 Task: Toggle the show keys in the breadcrumbs.
Action: Mouse moved to (111, 603)
Screenshot: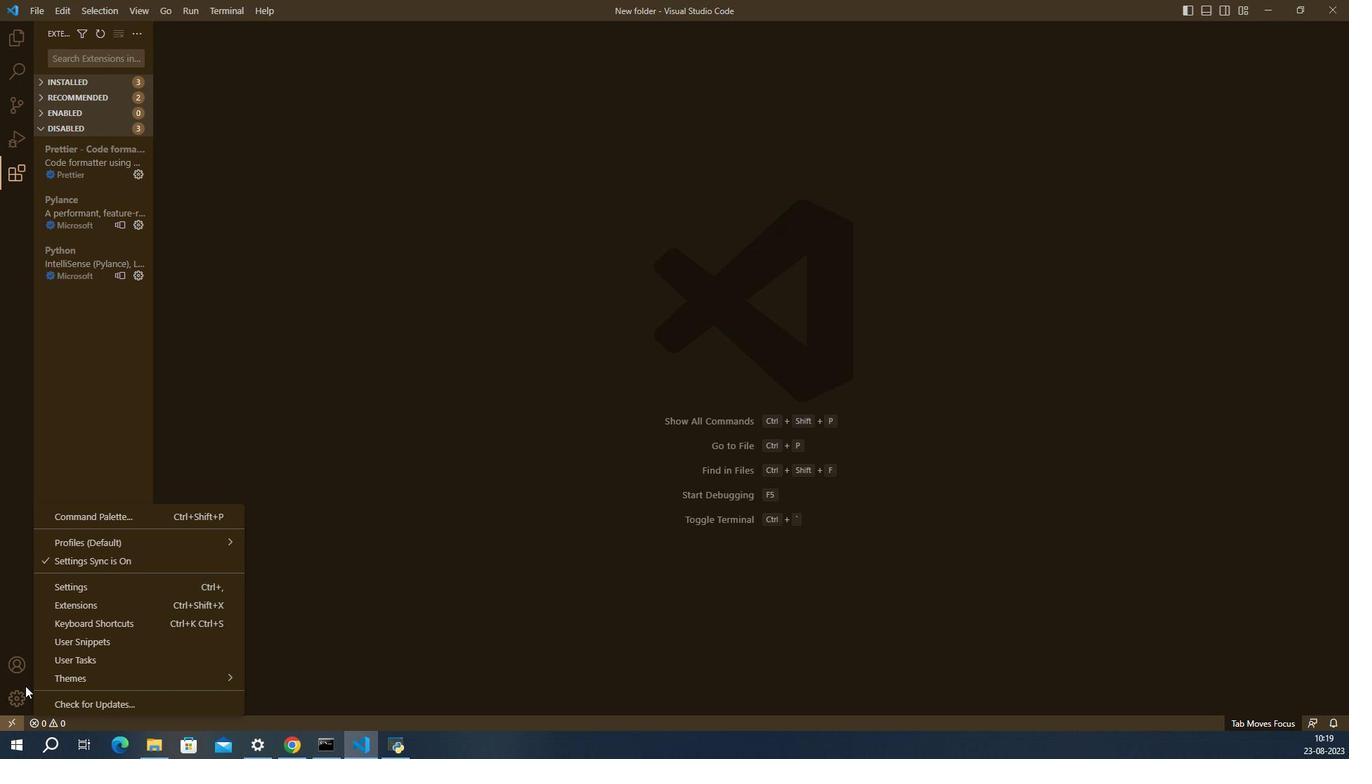
Action: Mouse pressed left at (111, 603)
Screenshot: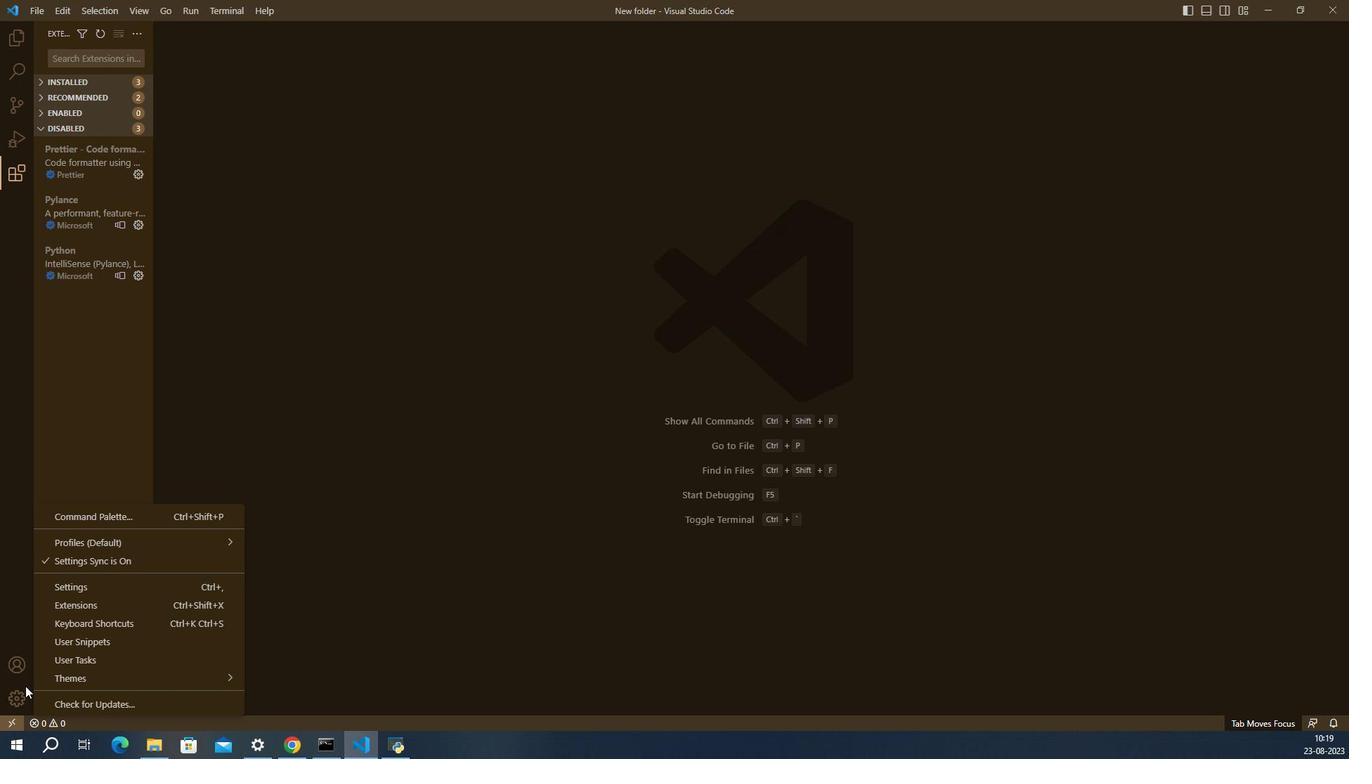 
Action: Mouse moved to (149, 514)
Screenshot: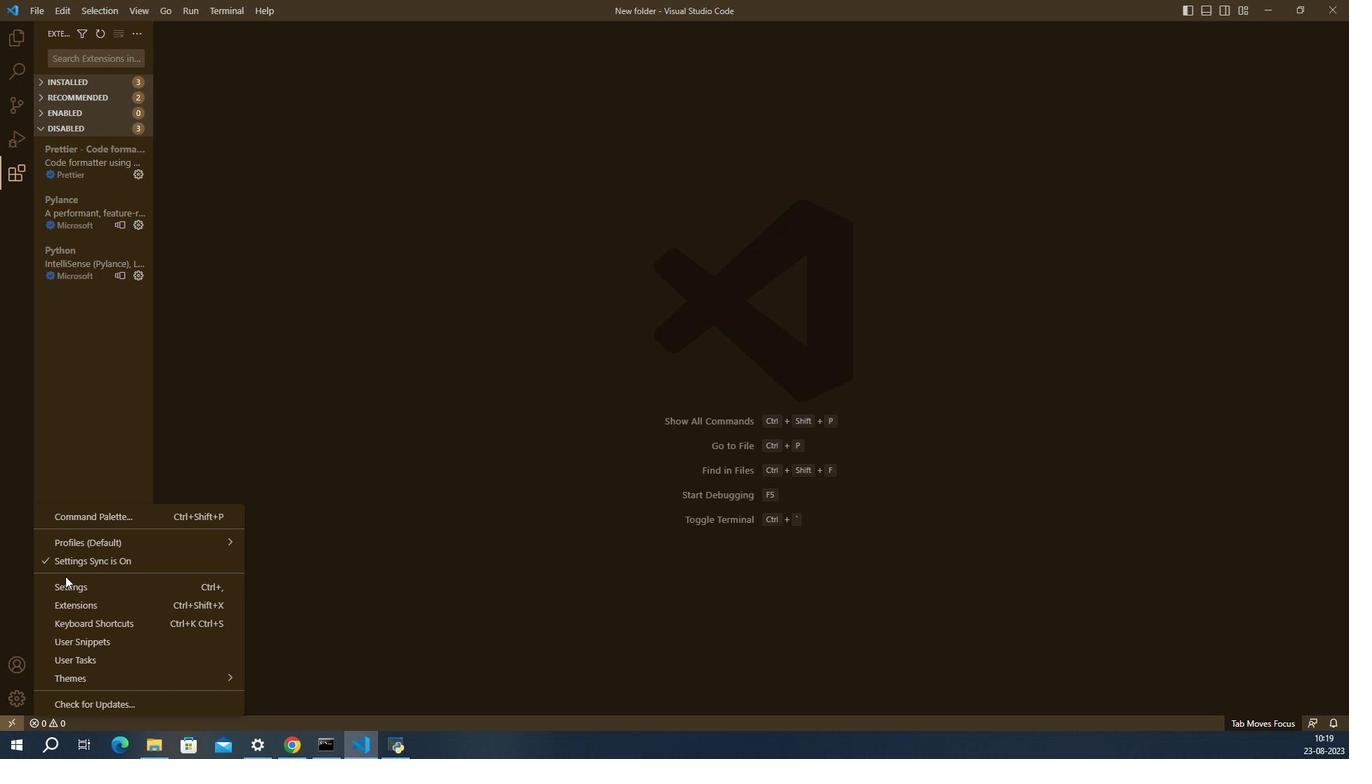 
Action: Mouse pressed left at (149, 514)
Screenshot: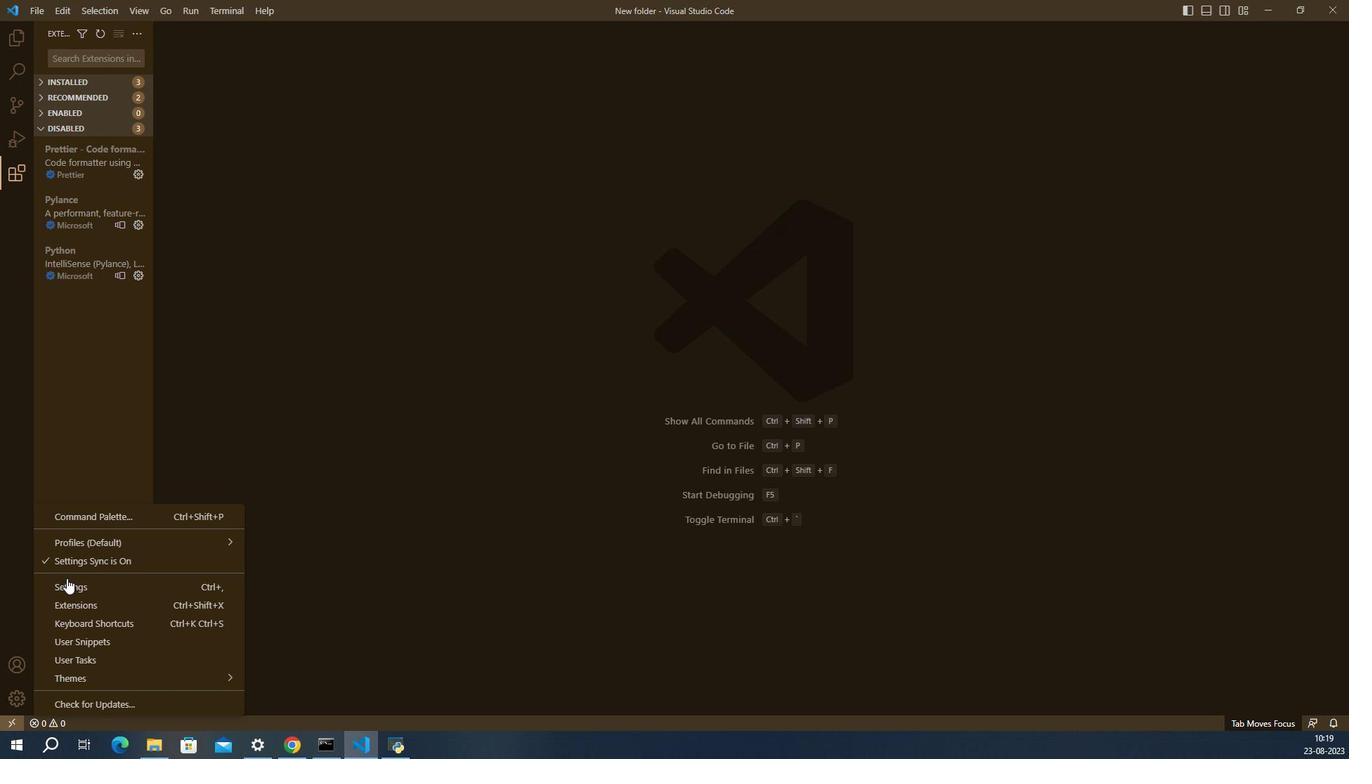 
Action: Mouse moved to (151, 518)
Screenshot: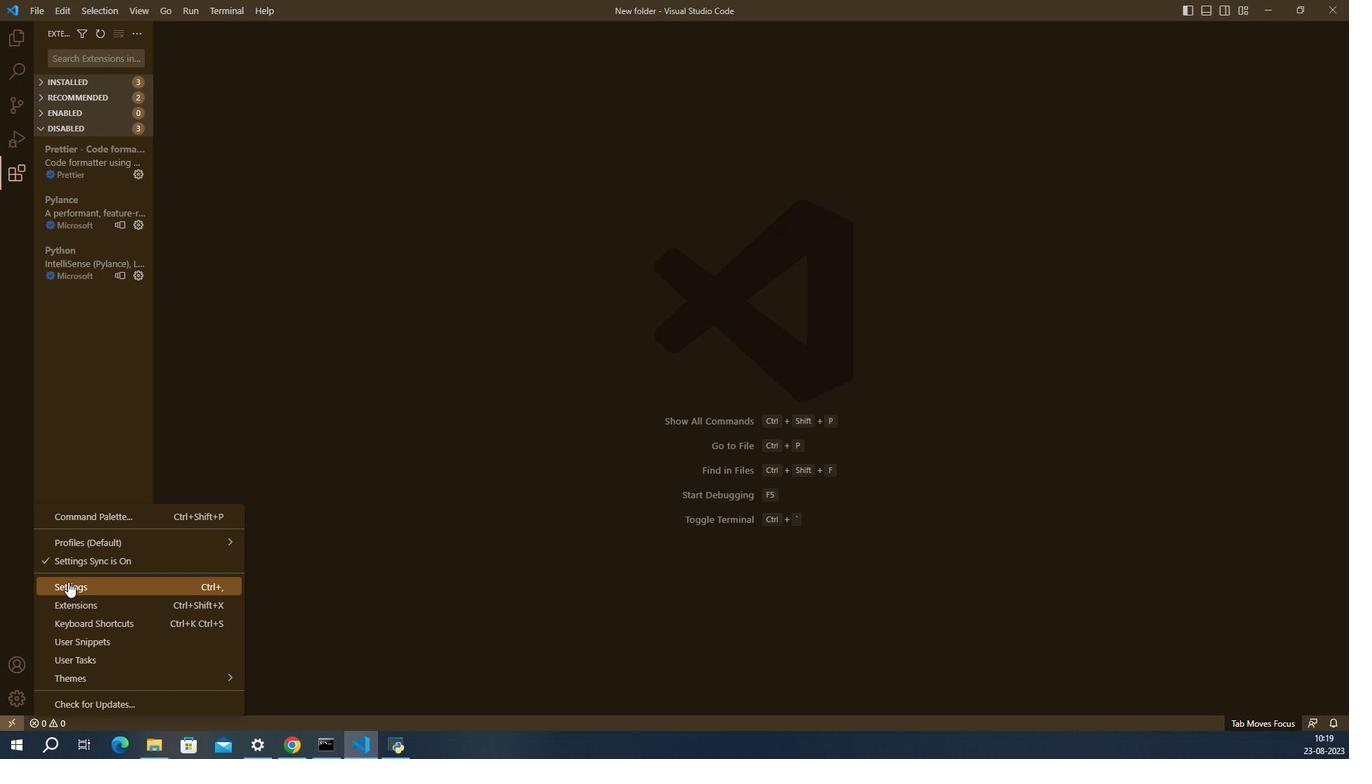 
Action: Mouse pressed left at (151, 518)
Screenshot: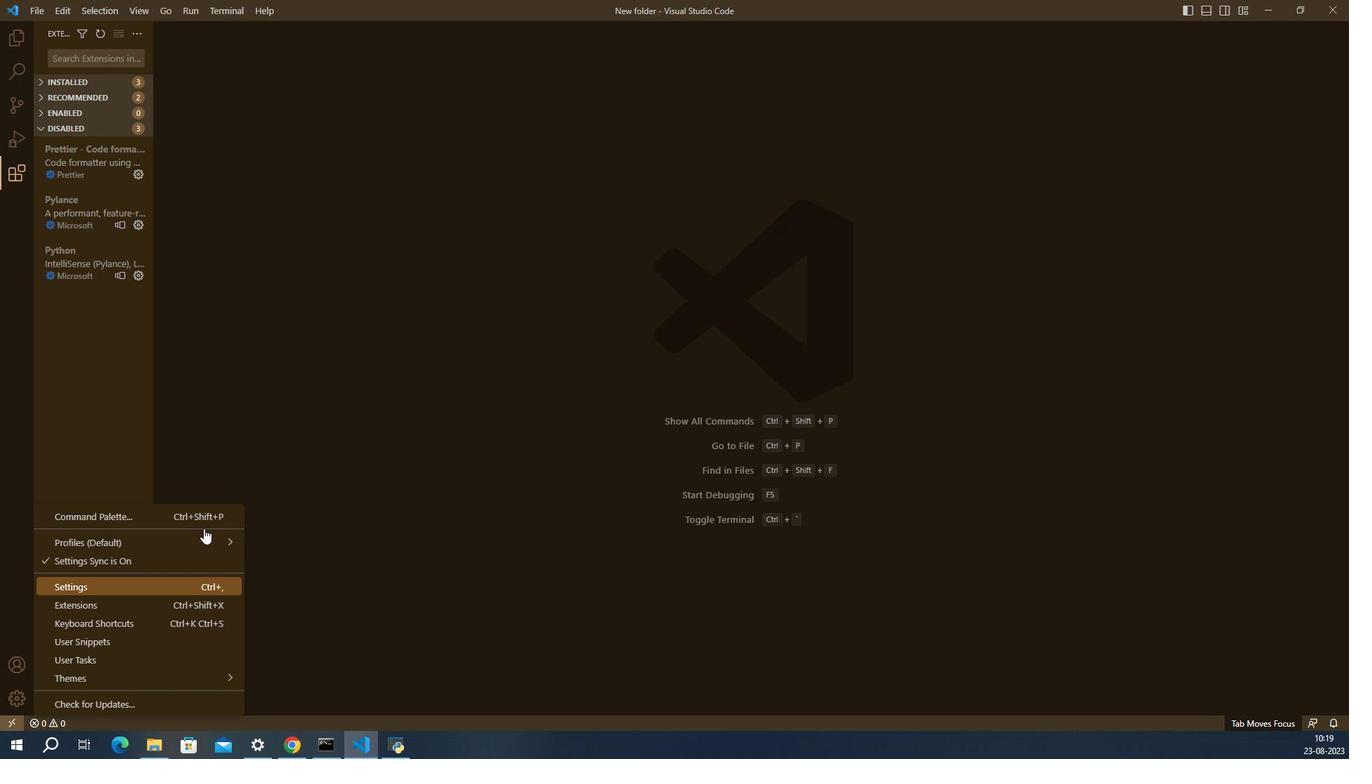 
Action: Mouse moved to (626, 341)
Screenshot: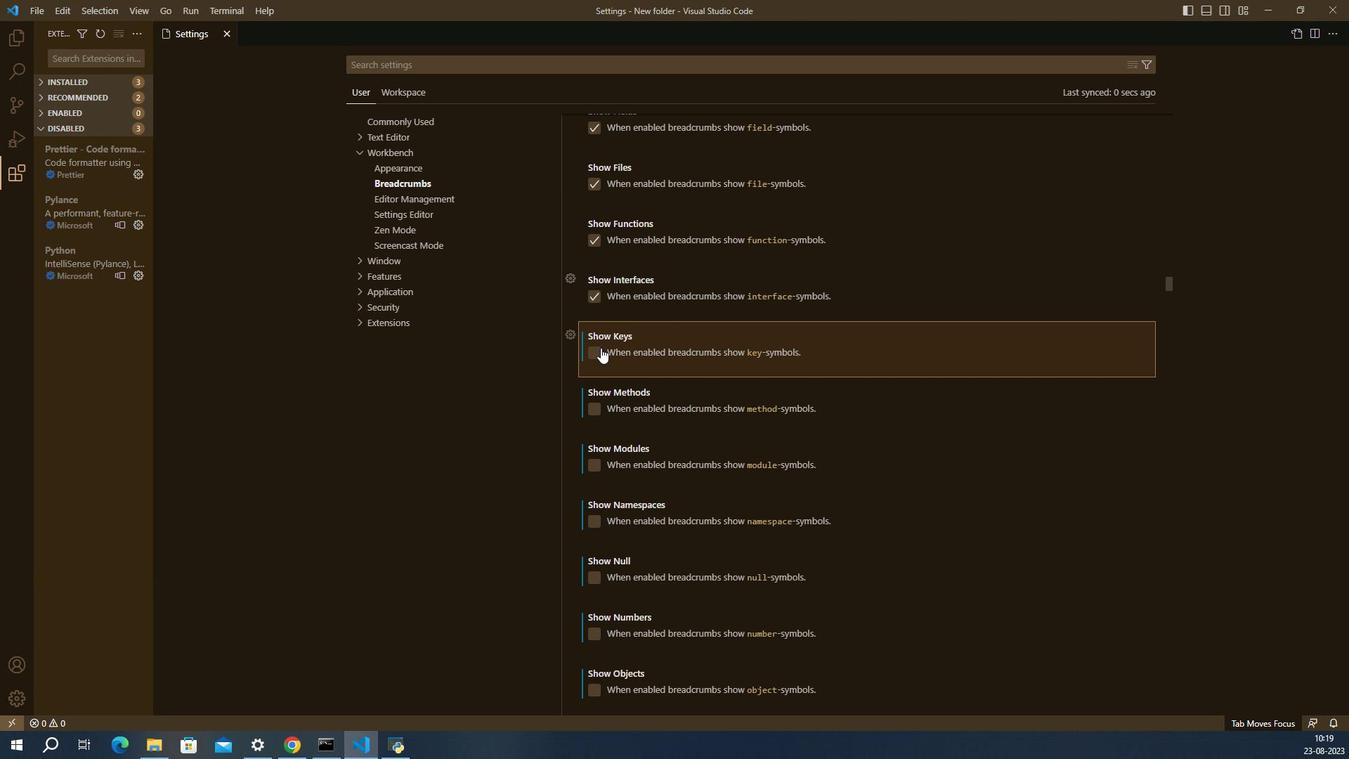 
Action: Mouse pressed left at (626, 341)
Screenshot: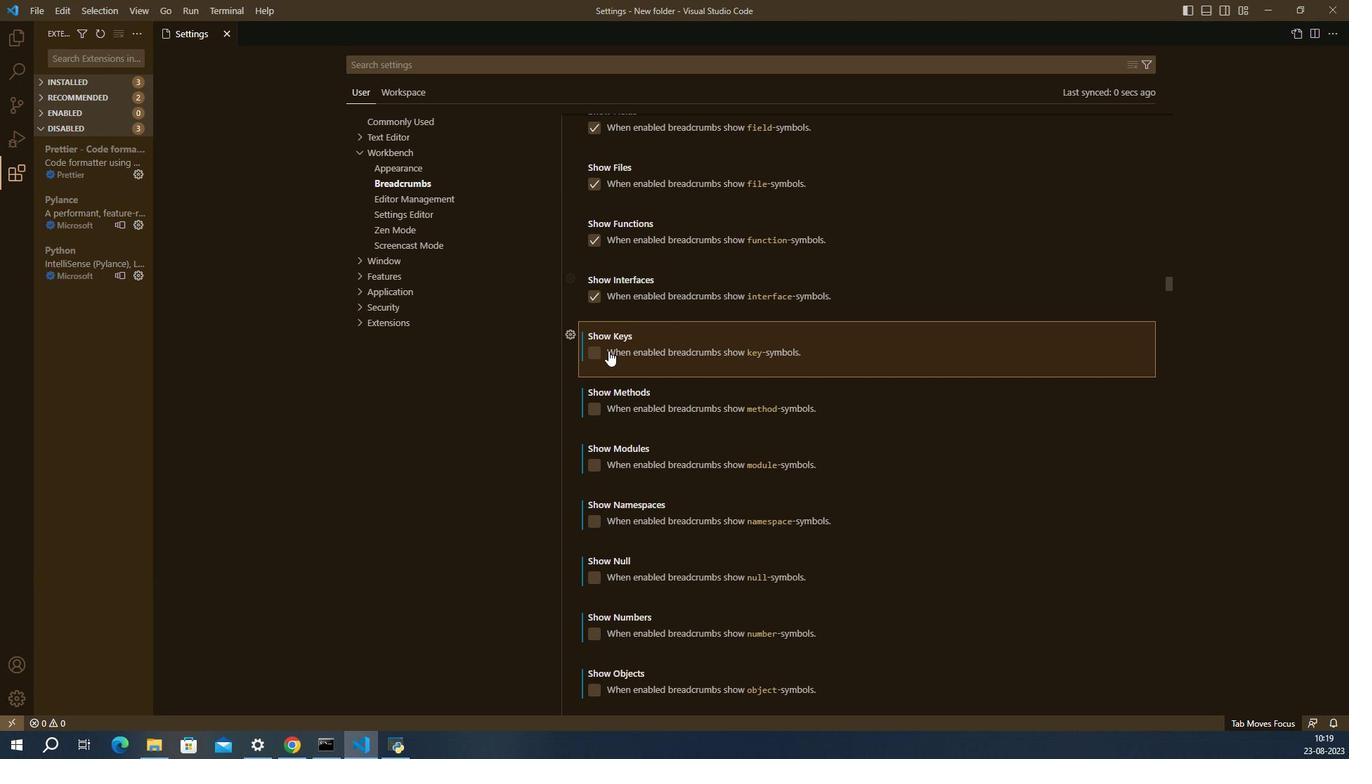 
Action: Mouse moved to (621, 344)
Screenshot: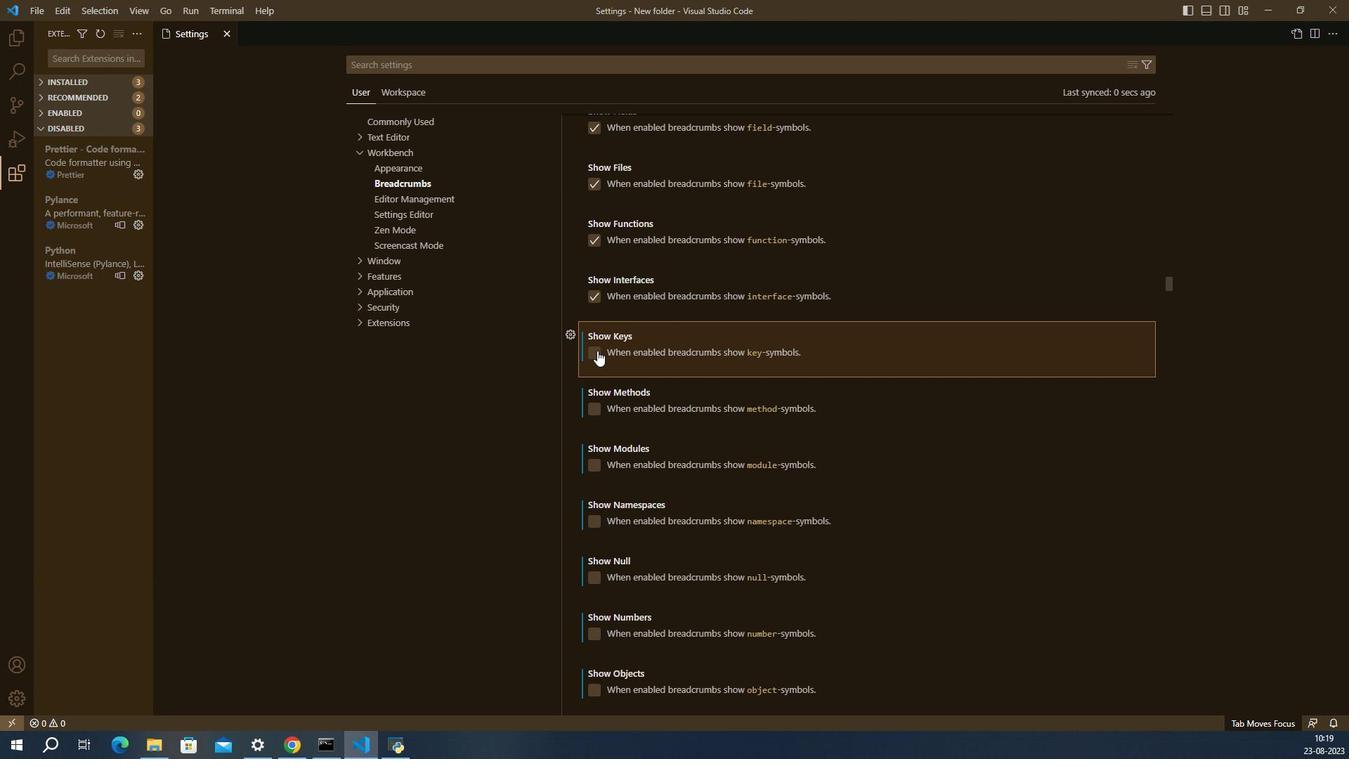 
Action: Mouse pressed left at (621, 344)
Screenshot: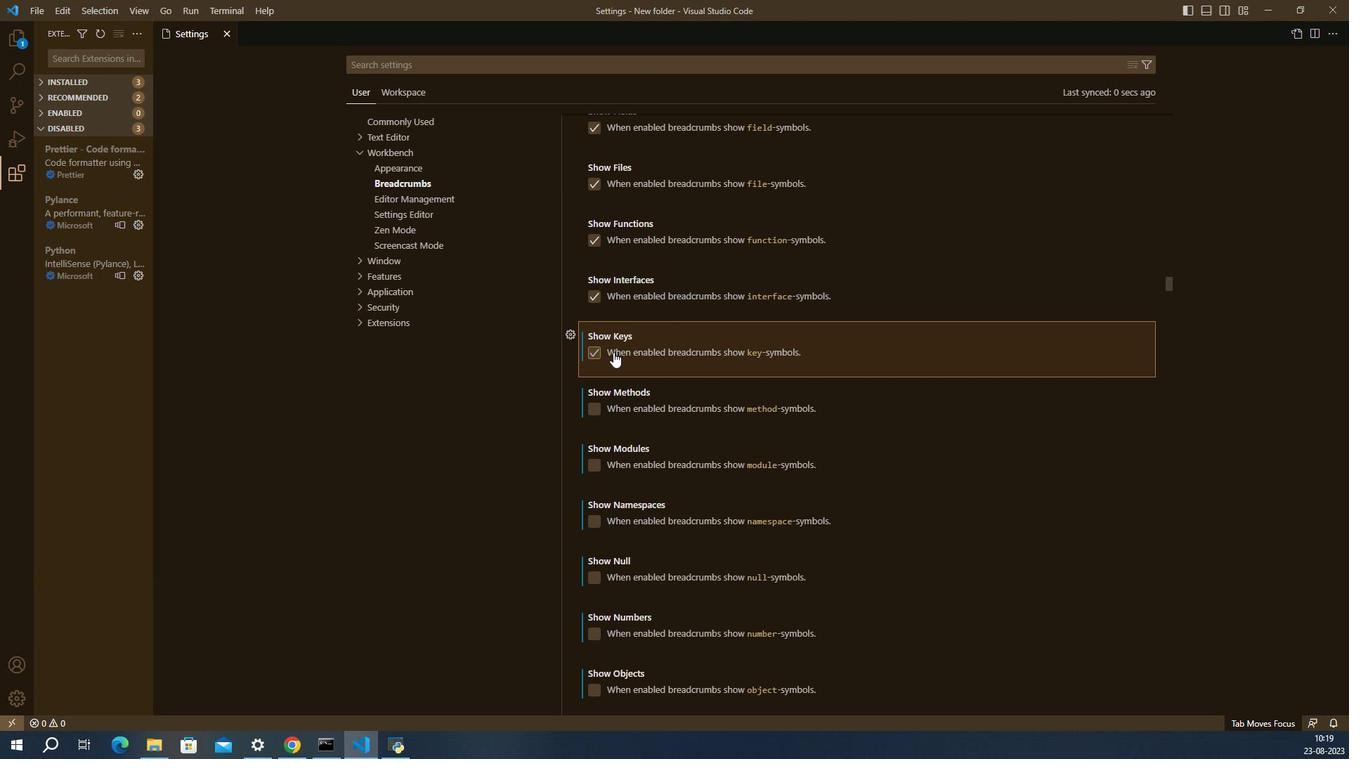 
Action: Mouse moved to (638, 345)
Screenshot: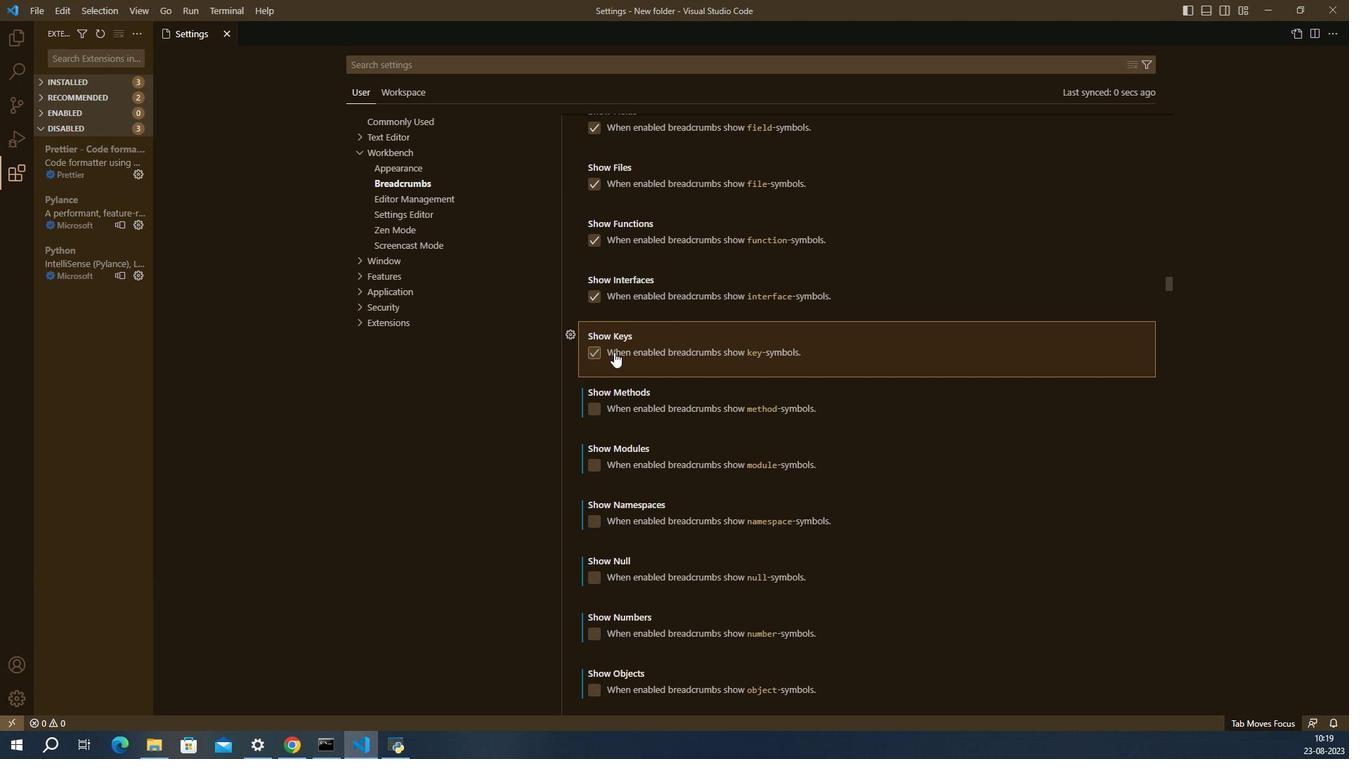 
